 Task: Change the deinterlace mode to Auto.
Action: Mouse moved to (58, 11)
Screenshot: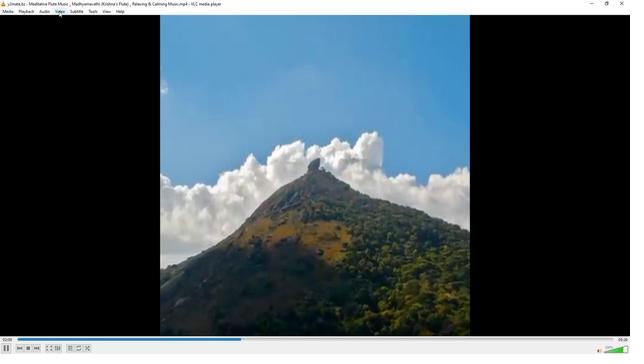 
Action: Mouse pressed left at (58, 11)
Screenshot: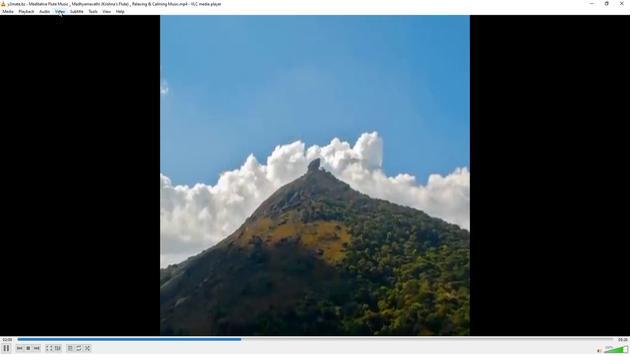 
Action: Mouse moved to (120, 88)
Screenshot: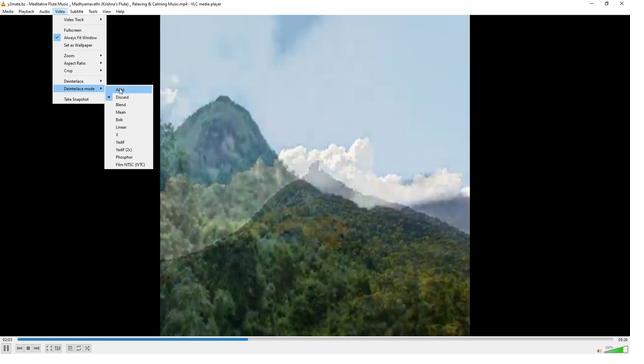 
Action: Mouse pressed left at (120, 88)
Screenshot: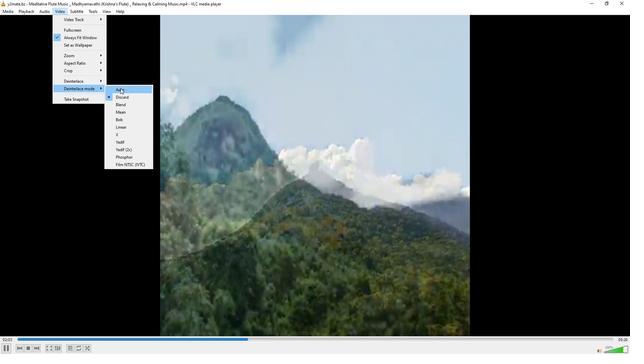 
Action: Mouse moved to (121, 89)
Screenshot: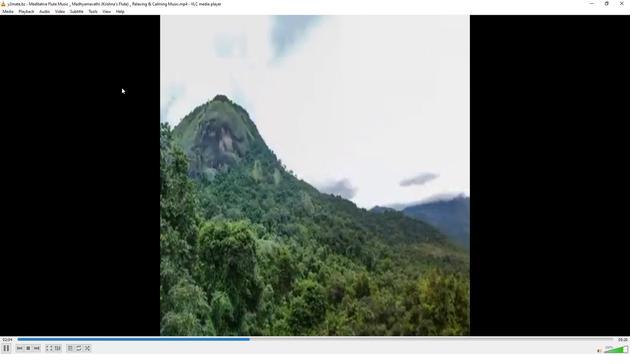 
